 Task: Plan a time for the audiobook listening session.
Action: Mouse pressed left at (80, 107)
Screenshot: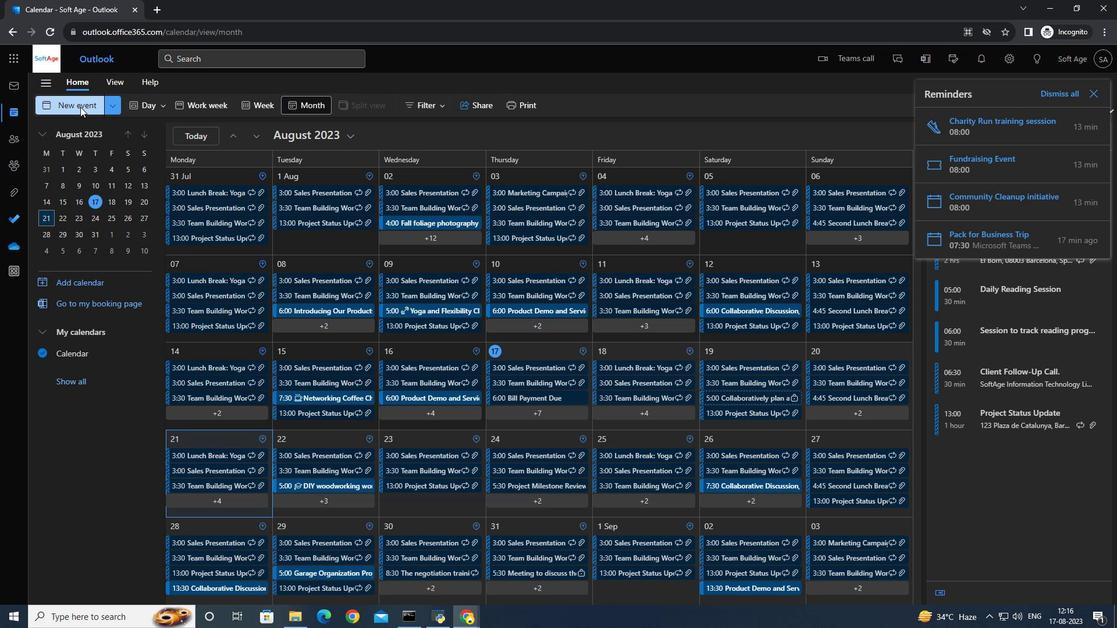 
Action: Mouse moved to (292, 165)
Screenshot: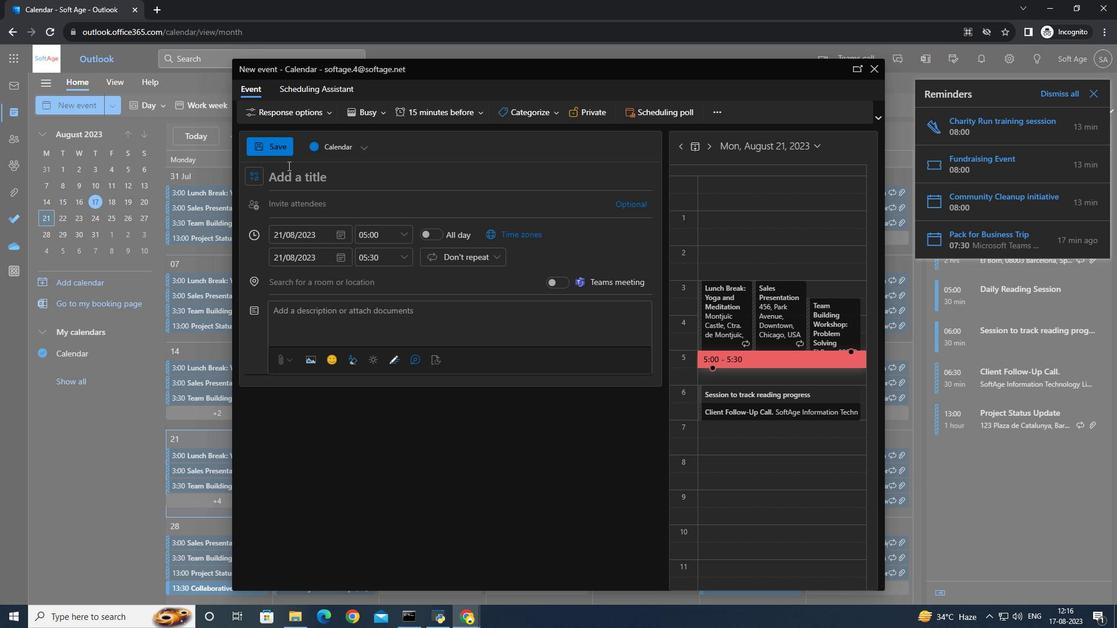 
Action: Key pressed <Key.caps_lock>
Screenshot: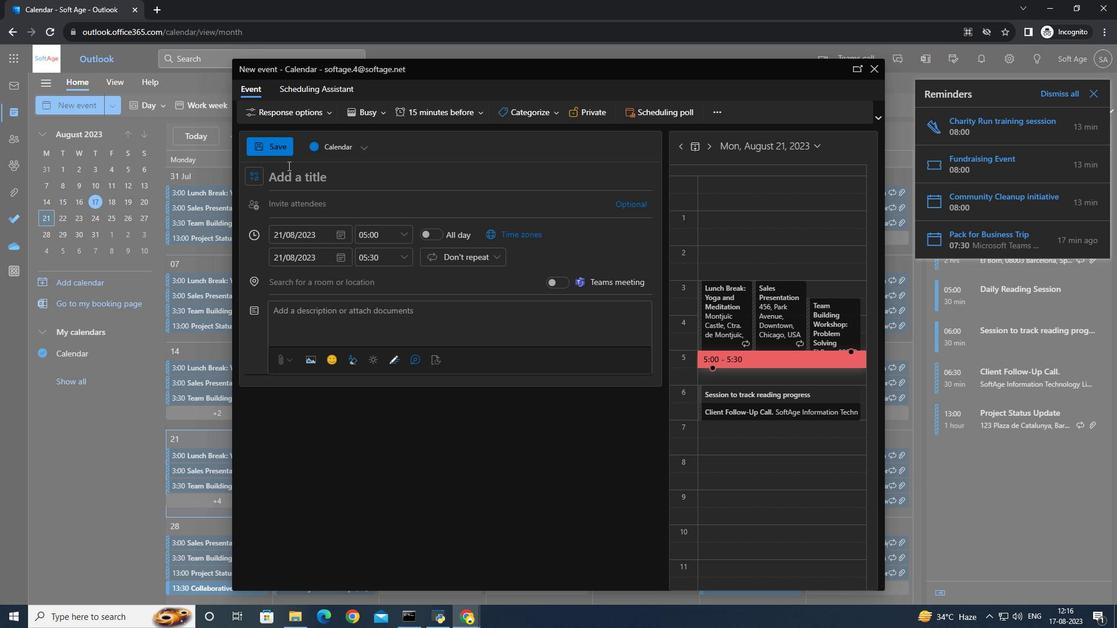 
Action: Mouse moved to (288, 165)
Screenshot: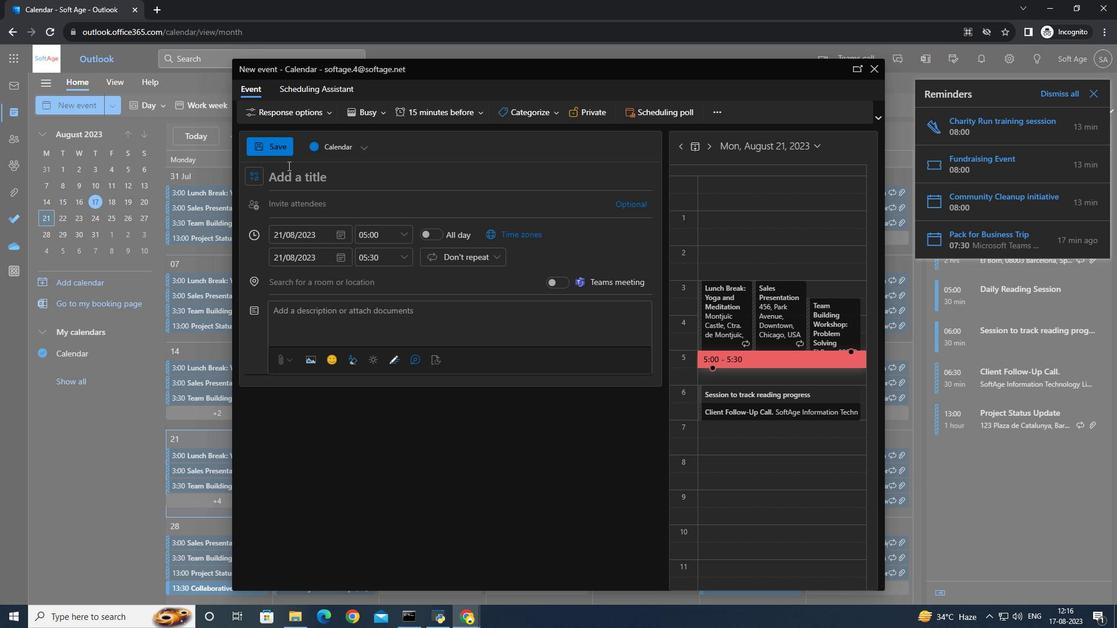 
Action: Key pressed A<Key.caps_lock>udi
Screenshot: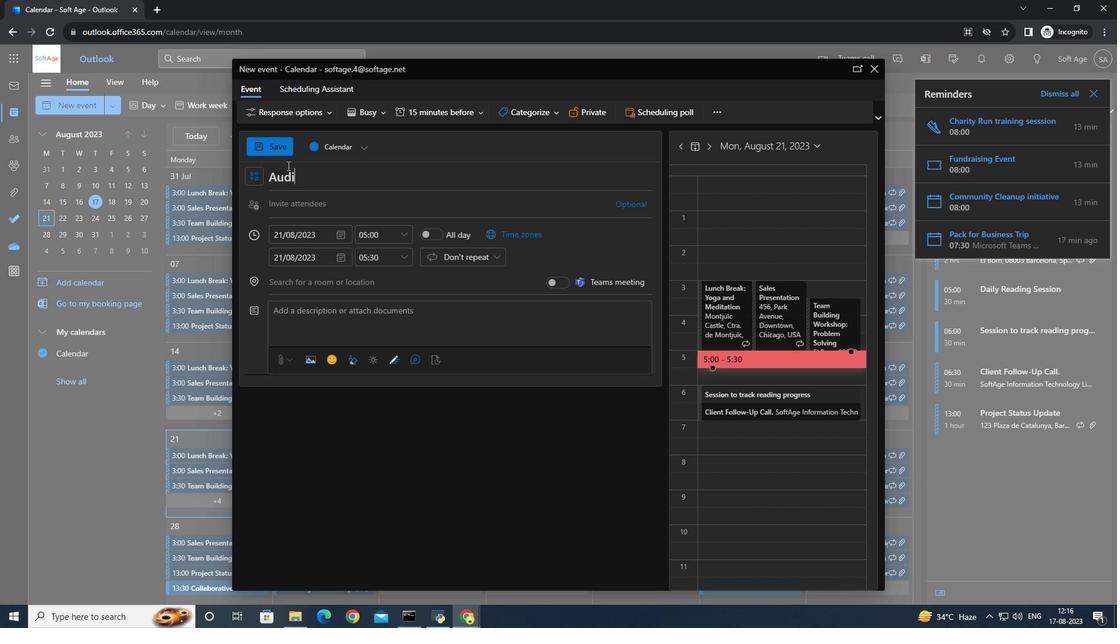 
Action: Mouse moved to (287, 165)
Screenshot: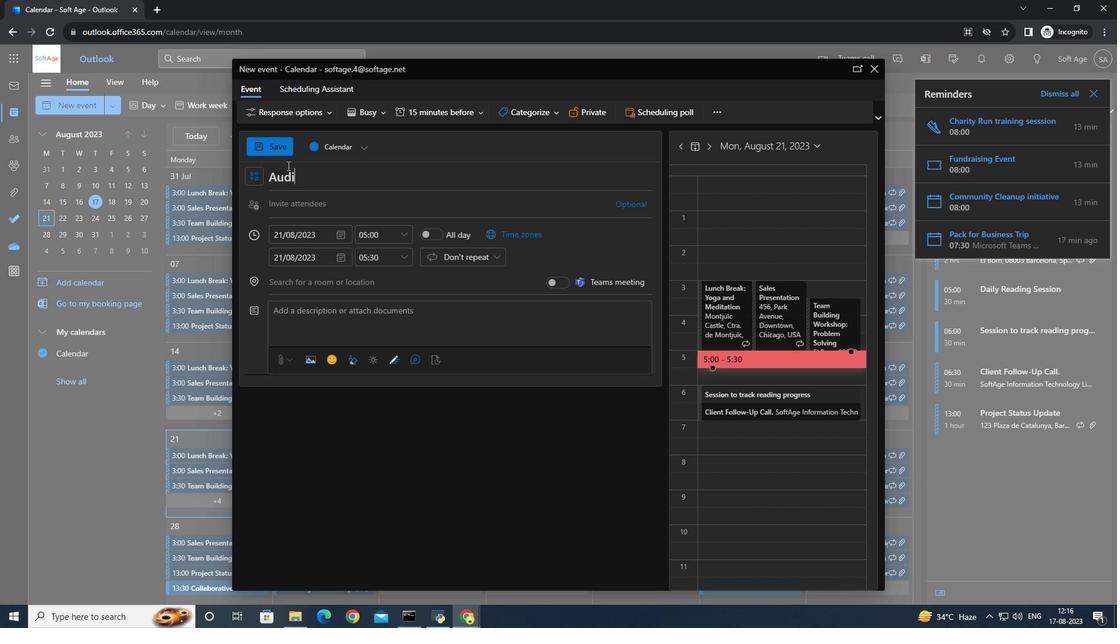 
Action: Key pressed obook<Key.space>listening<Key.space>
Screenshot: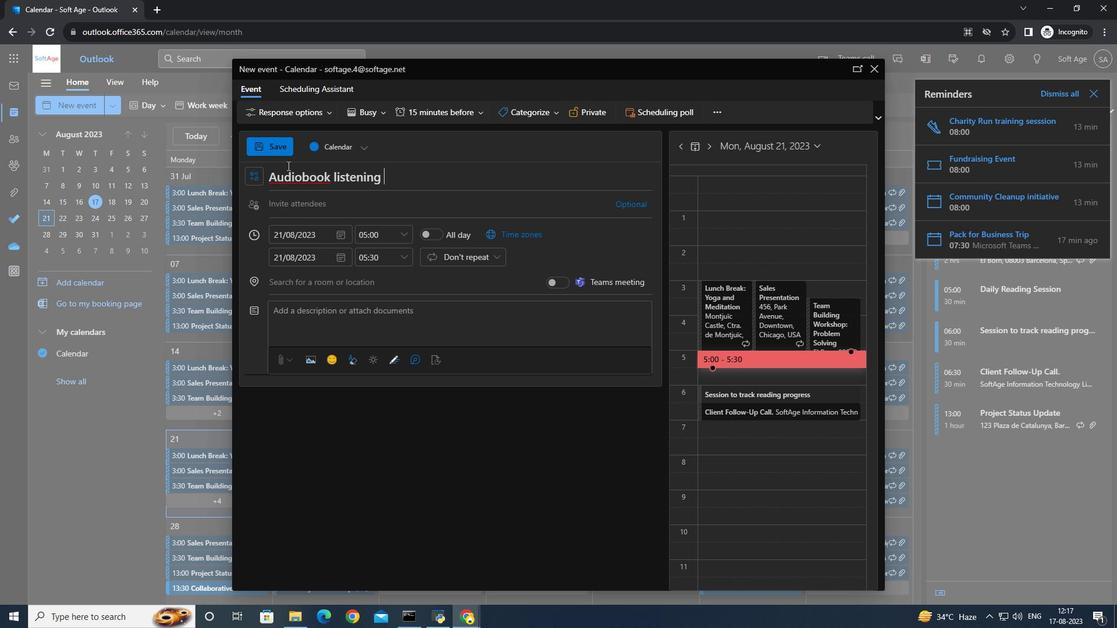 
Action: Mouse moved to (302, 179)
Screenshot: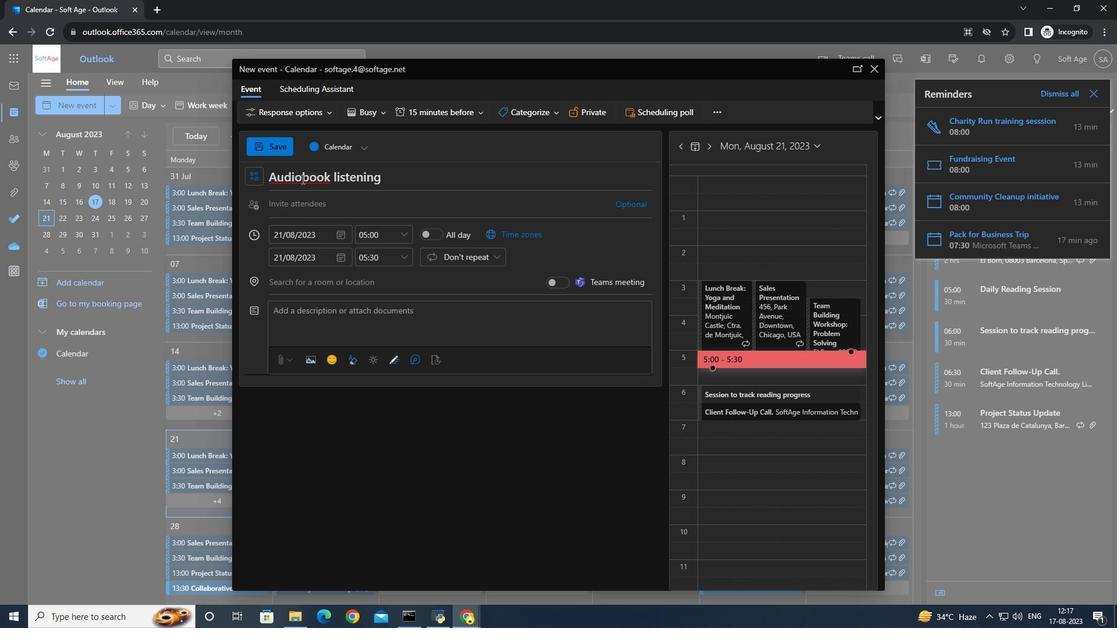 
Action: Mouse pressed left at (302, 179)
Screenshot: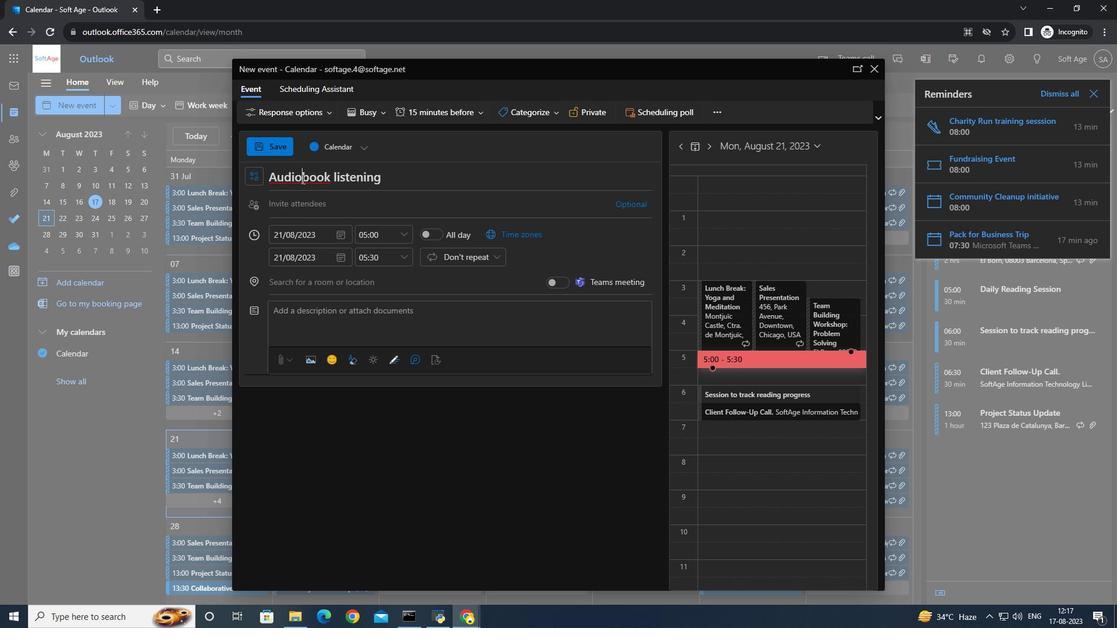 
Action: Key pressed <Key.space>
Screenshot: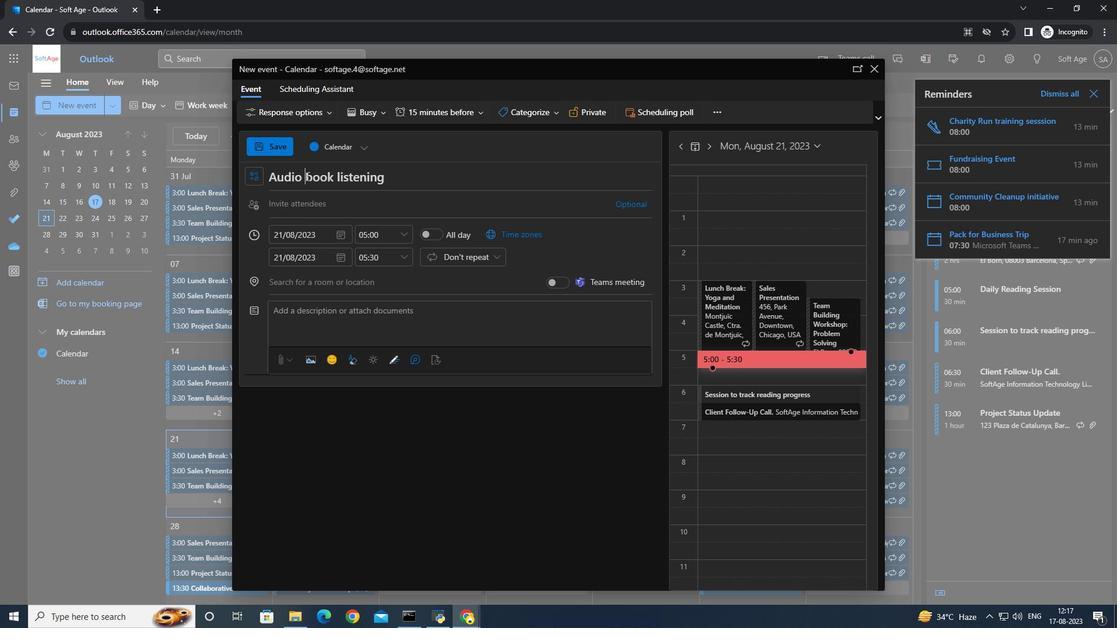 
Action: Mouse moved to (394, 182)
Screenshot: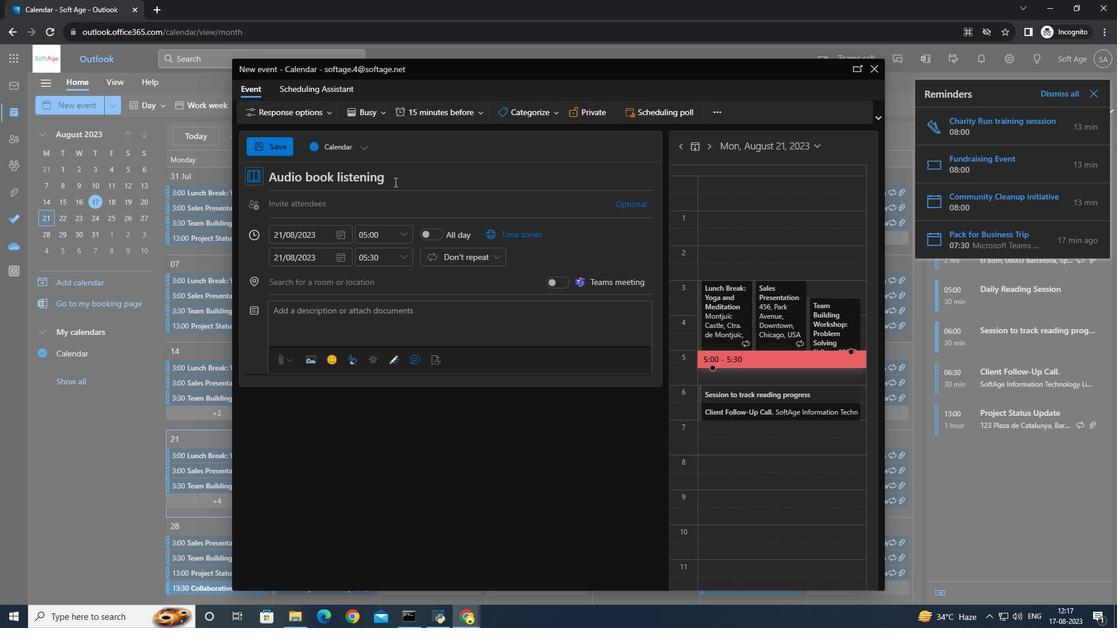 
Action: Mouse pressed left at (394, 182)
Screenshot: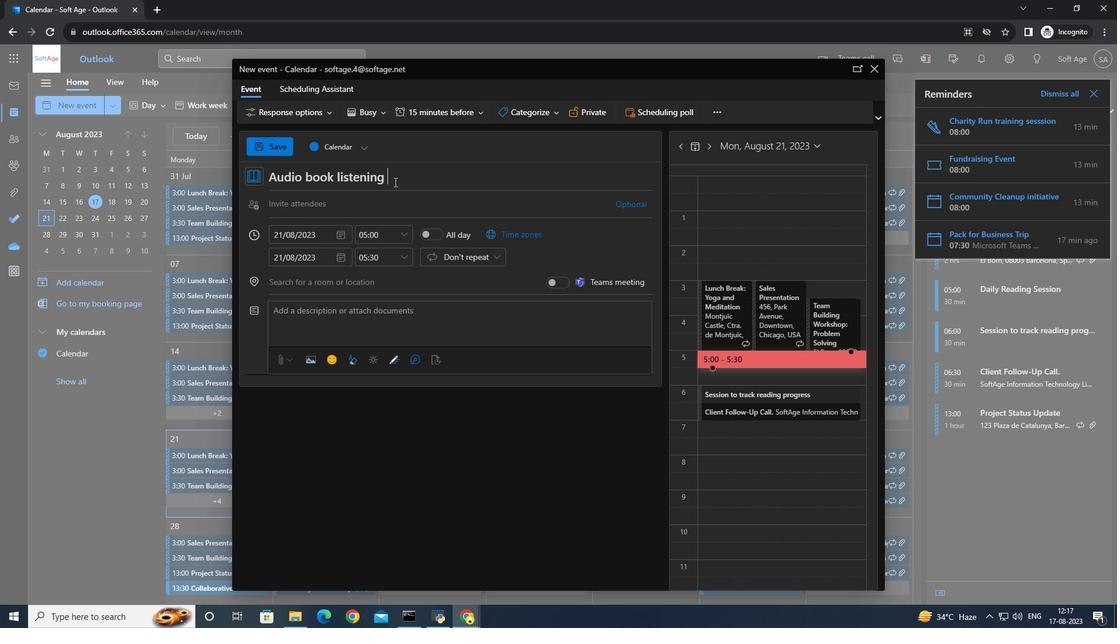 
Action: Key pressed session
Screenshot: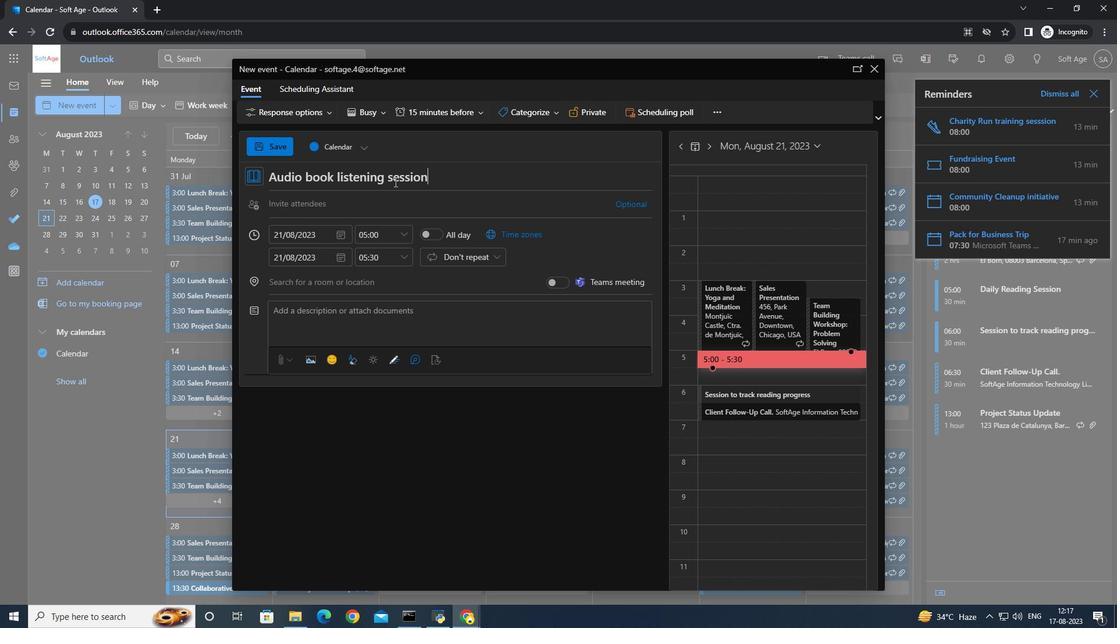
Action: Mouse moved to (271, 151)
Screenshot: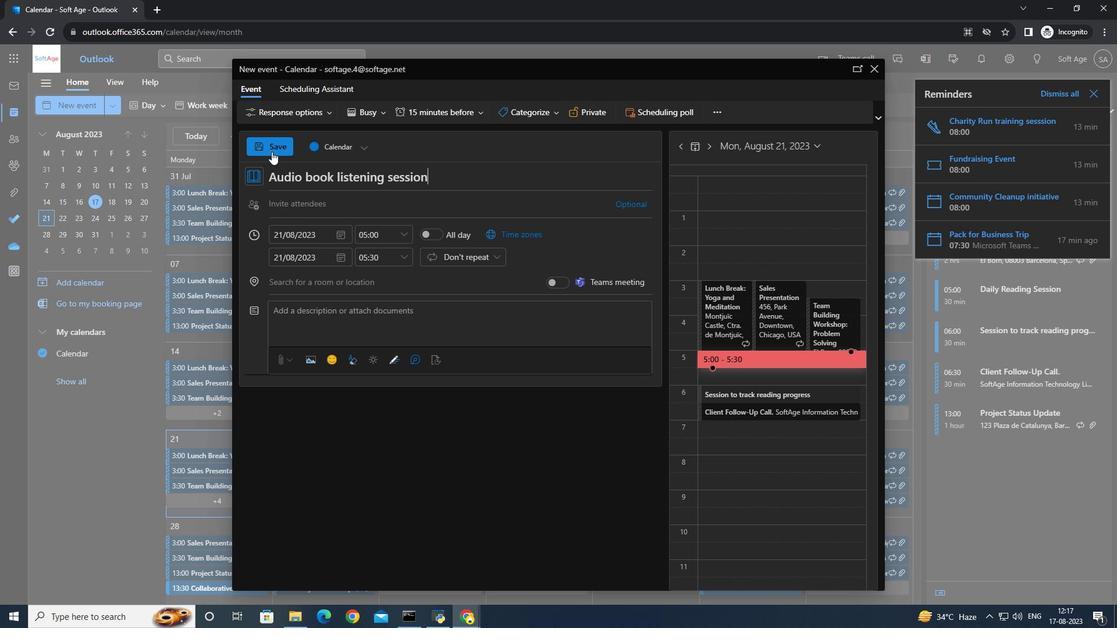 
Action: Mouse pressed left at (271, 151)
Screenshot: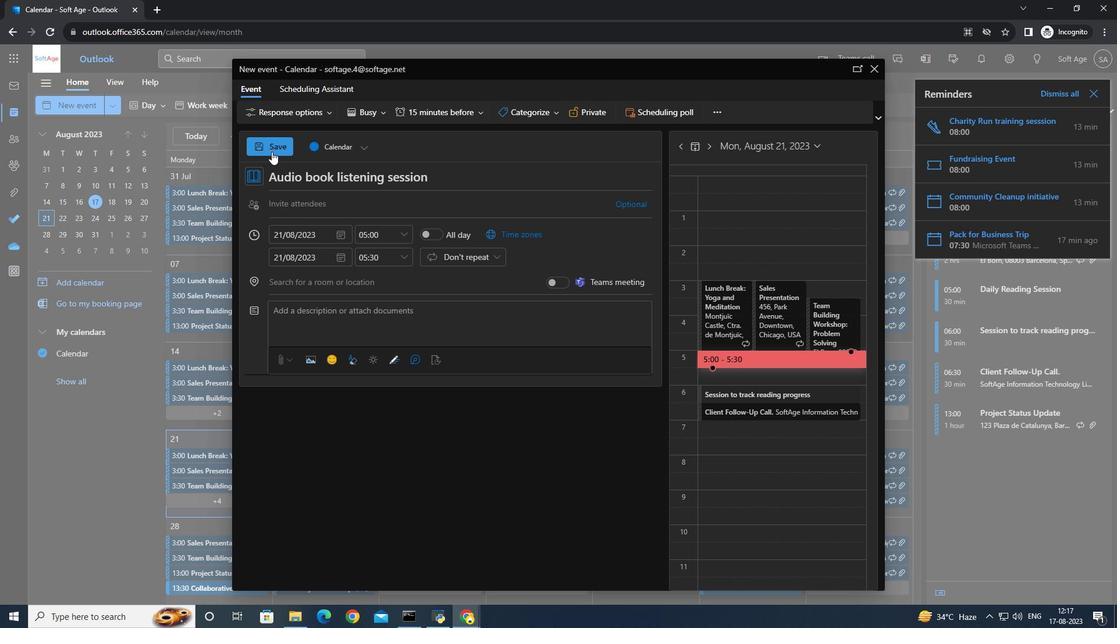 
